Task: Create a rule from the Agile list, Priority changed -> Complete task in the project AgileEdge if Priority Cleared then Complete Task
Action: Mouse moved to (52, 80)
Screenshot: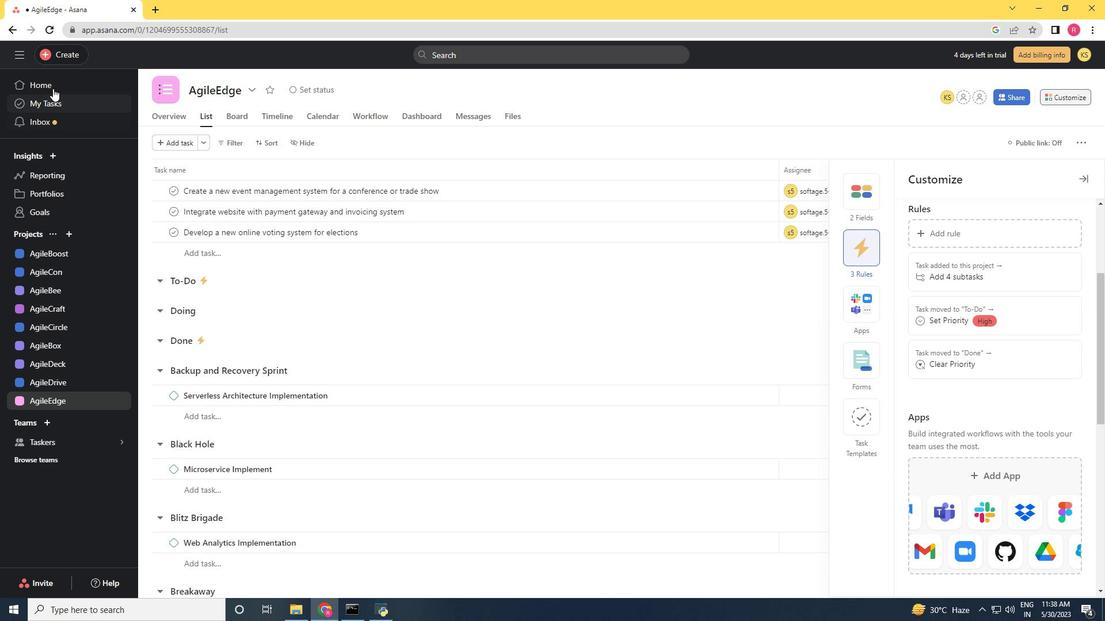 
Action: Mouse pressed left at (52, 80)
Screenshot: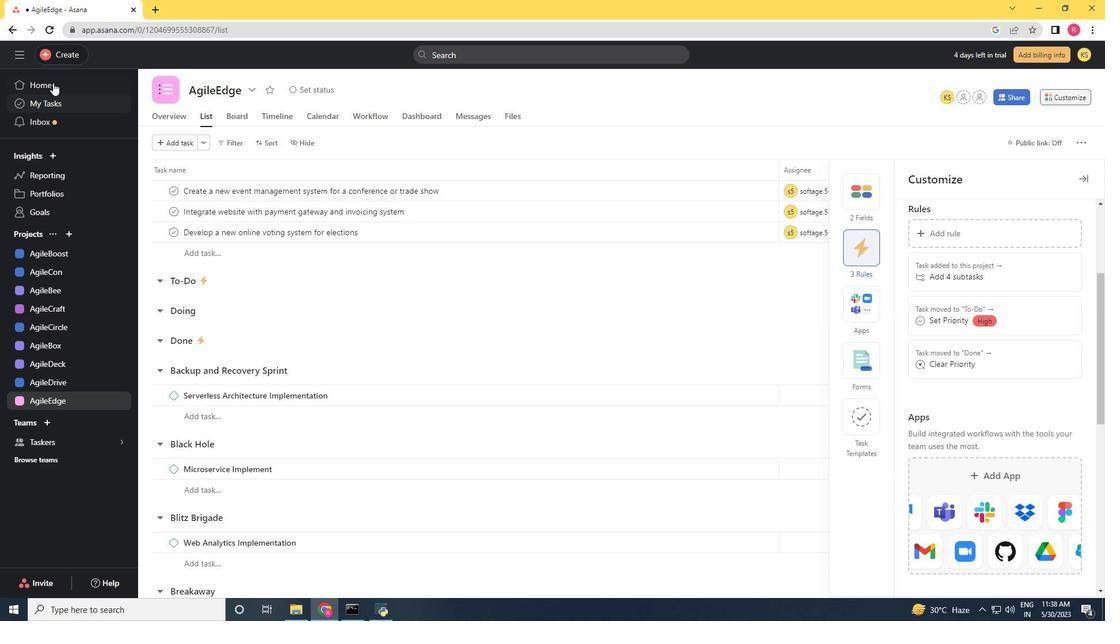 
Action: Mouse moved to (59, 401)
Screenshot: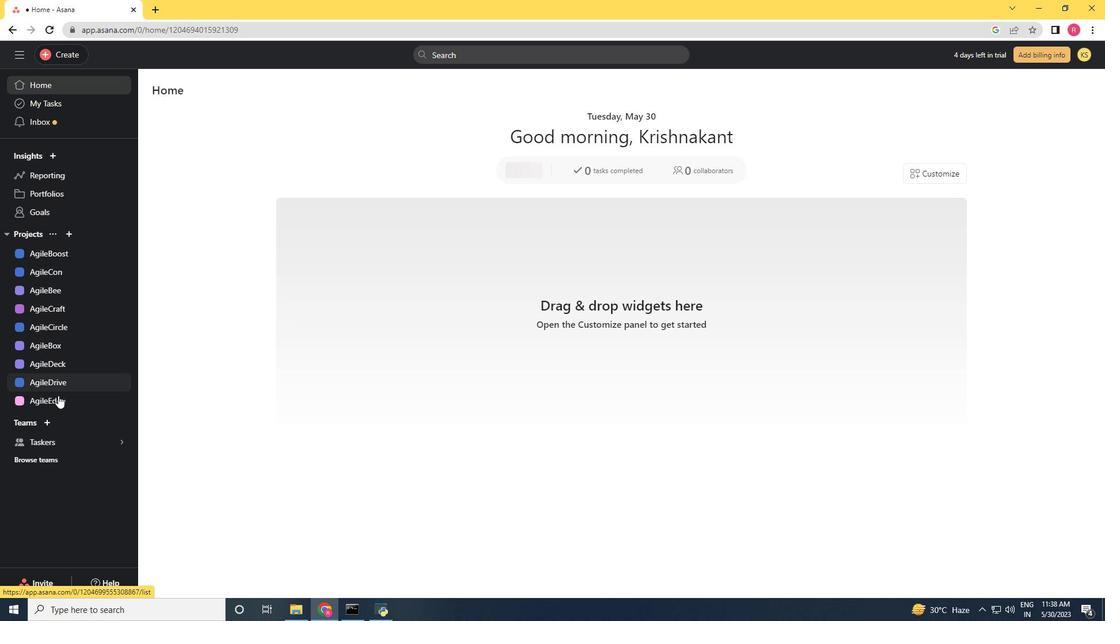 
Action: Mouse pressed left at (59, 401)
Screenshot: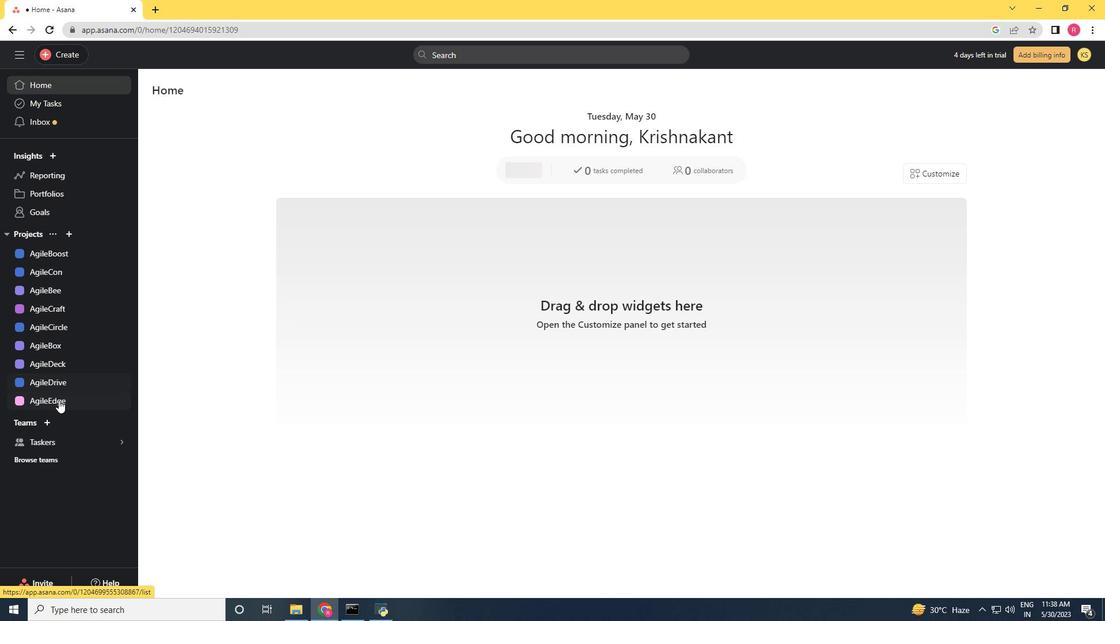 
Action: Mouse moved to (1064, 92)
Screenshot: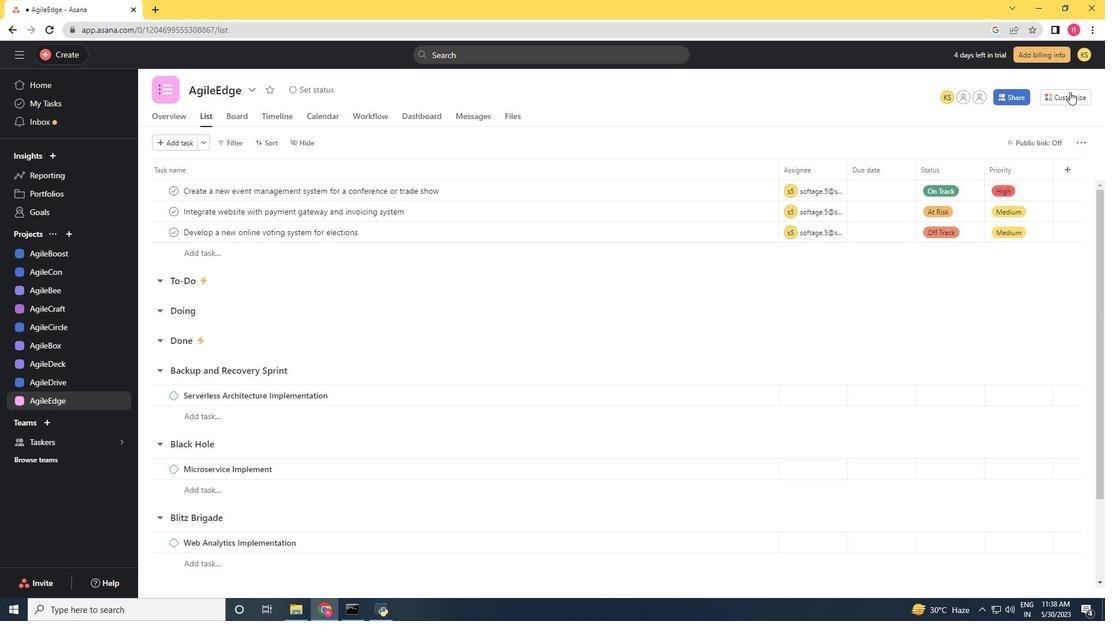 
Action: Mouse pressed left at (1064, 92)
Screenshot: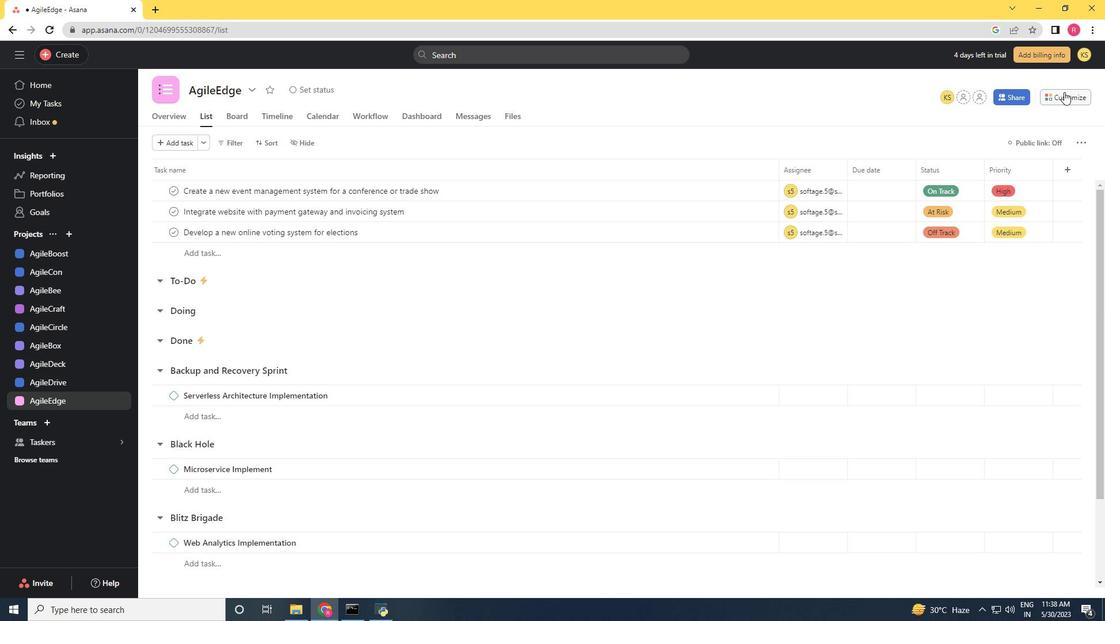 
Action: Mouse moved to (864, 270)
Screenshot: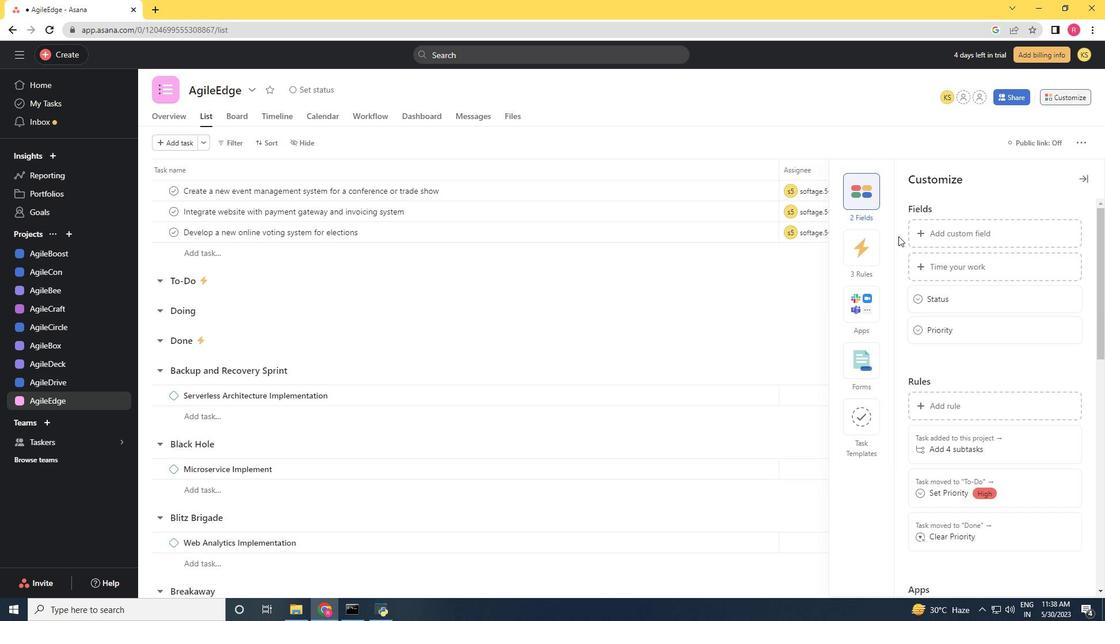 
Action: Mouse pressed left at (864, 270)
Screenshot: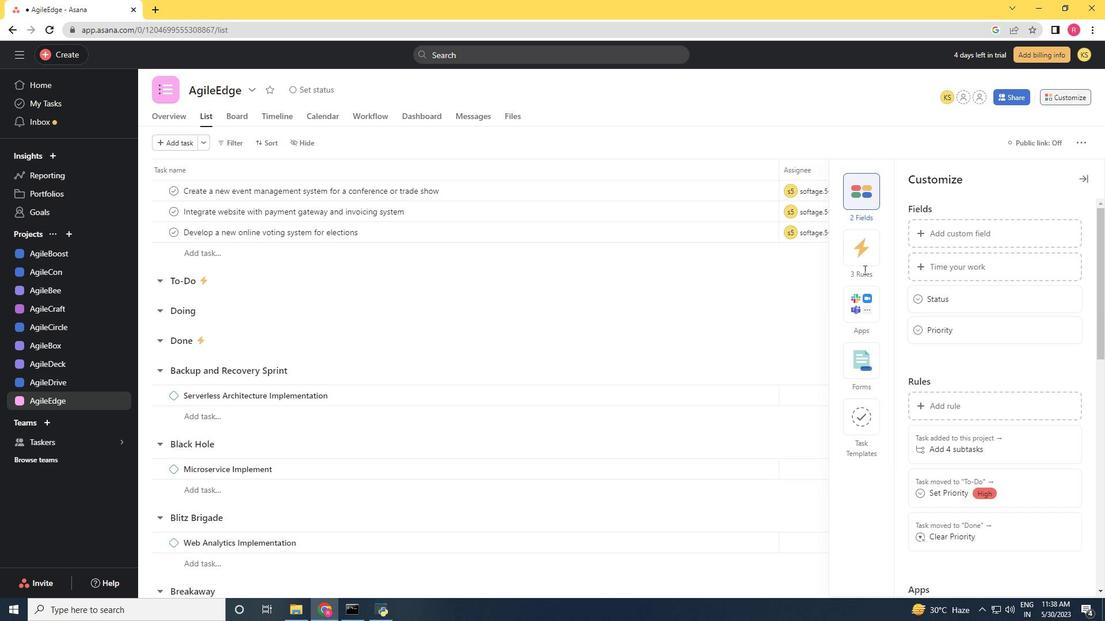 
Action: Mouse moved to (859, 253)
Screenshot: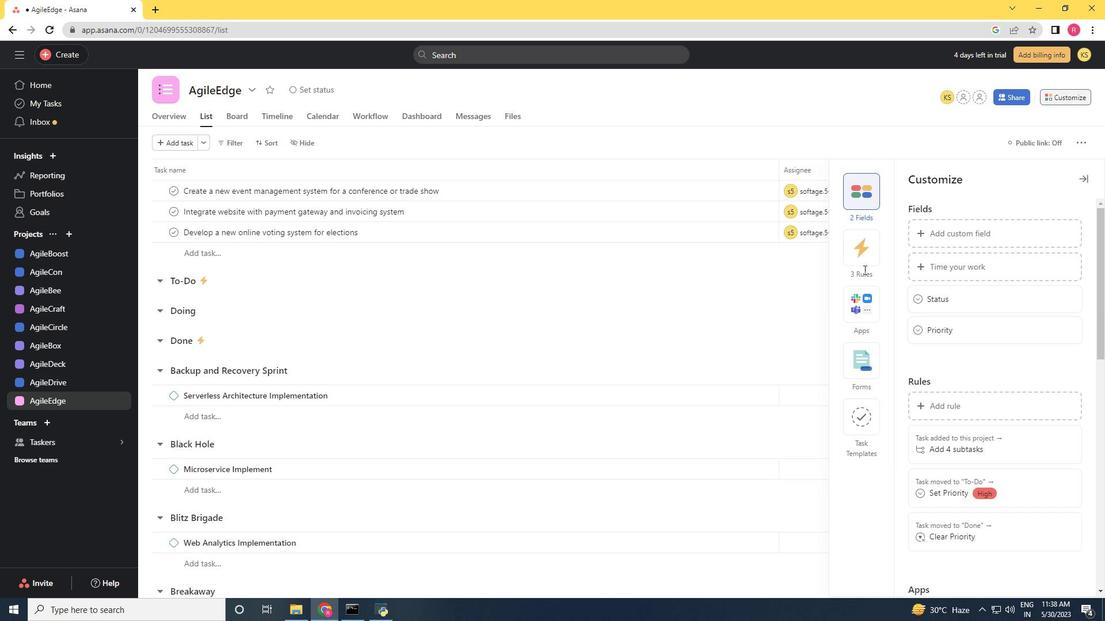 
Action: Mouse pressed left at (859, 253)
Screenshot: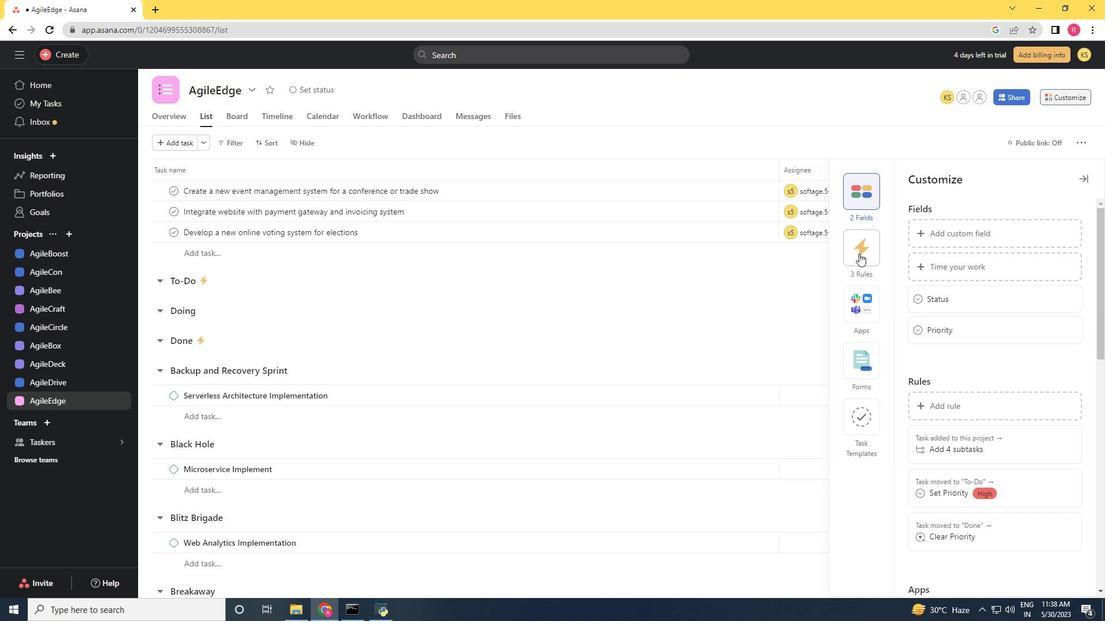 
Action: Mouse moved to (928, 230)
Screenshot: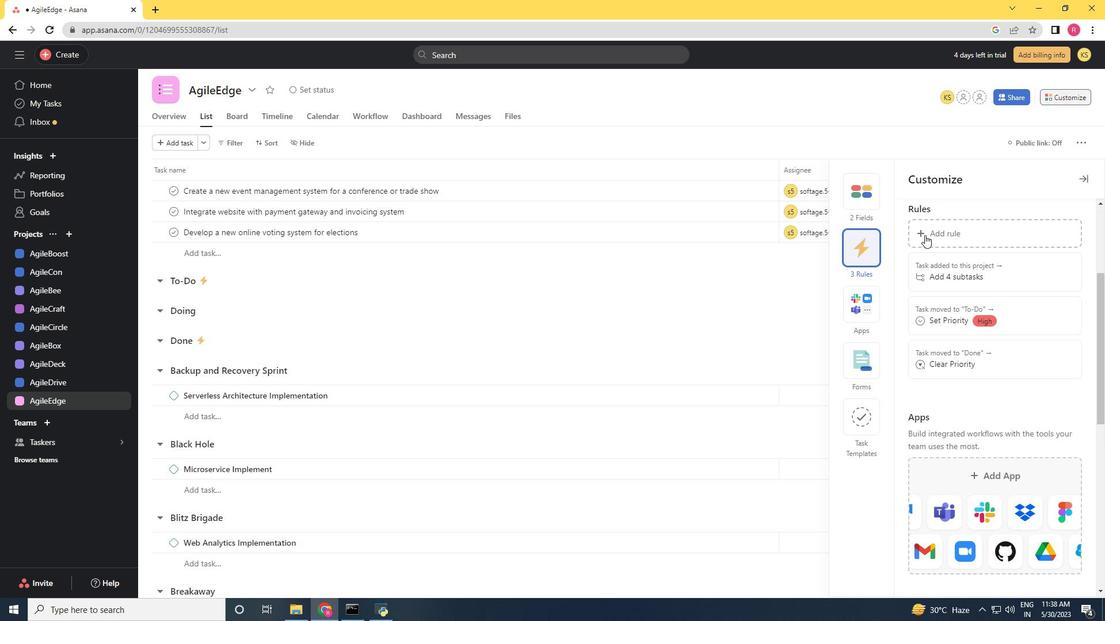 
Action: Mouse pressed left at (928, 230)
Screenshot: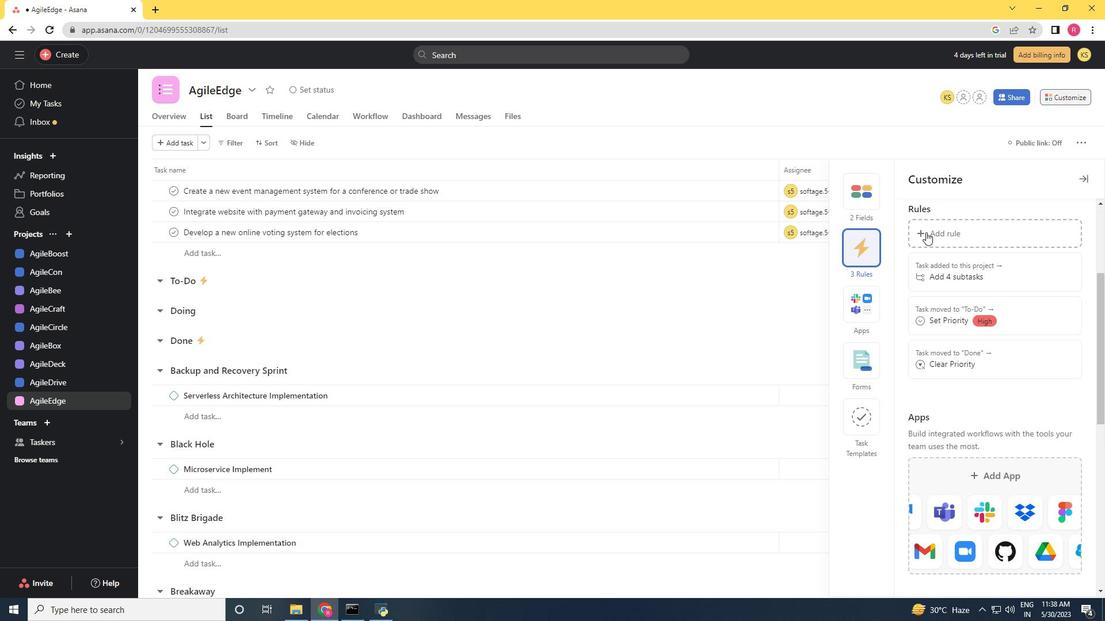 
Action: Mouse moved to (230, 171)
Screenshot: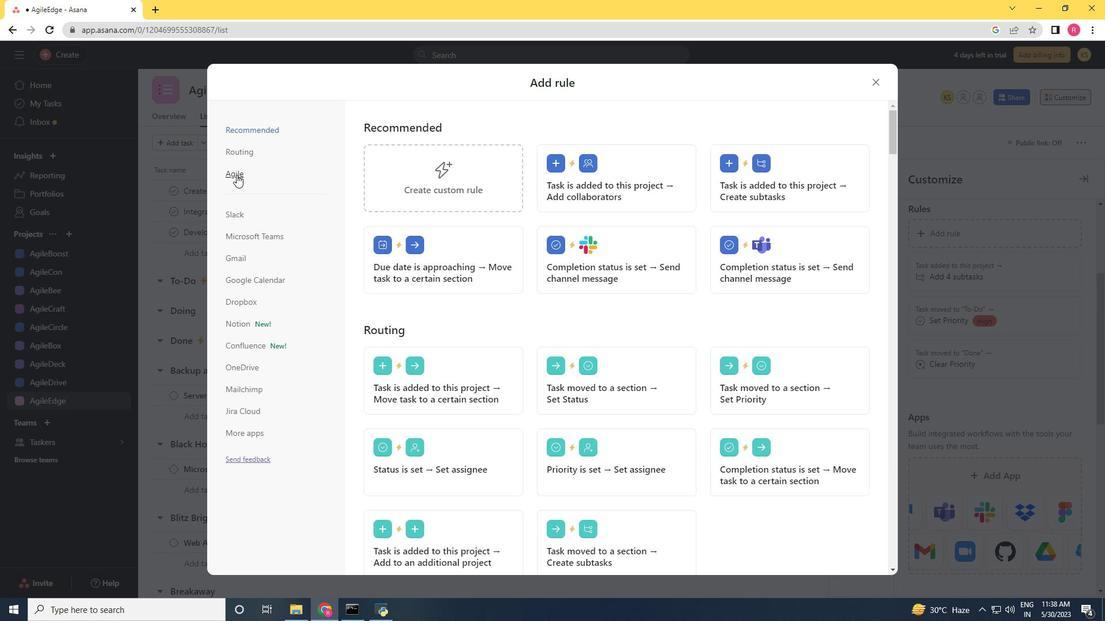 
Action: Mouse pressed left at (230, 171)
Screenshot: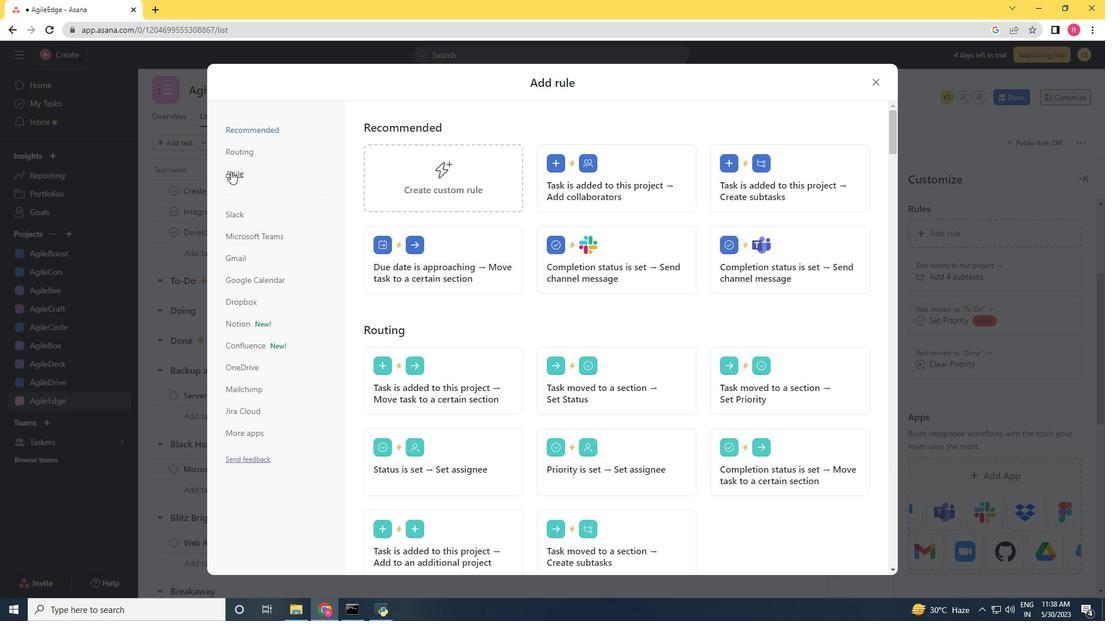 
Action: Mouse moved to (659, 184)
Screenshot: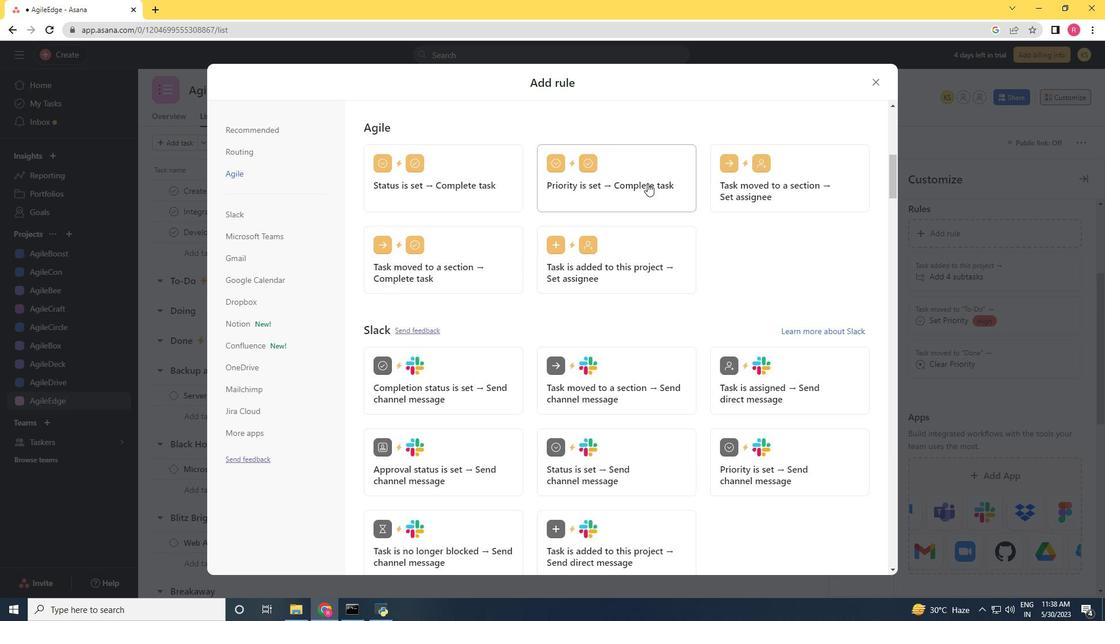 
Action: Mouse pressed left at (659, 184)
Screenshot: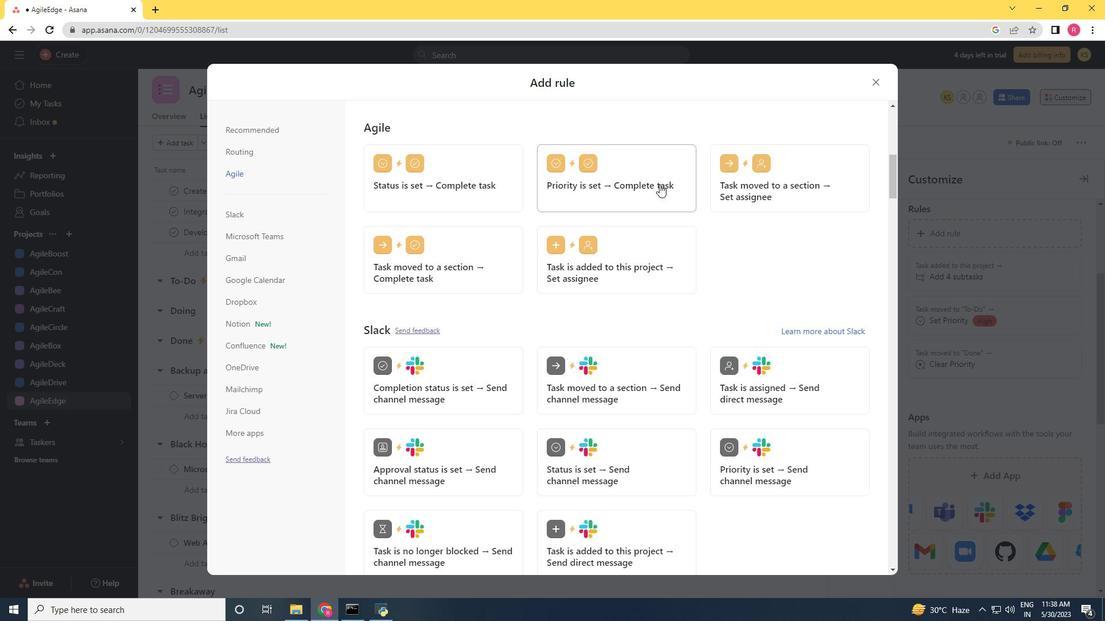 
Action: Mouse moved to (800, 196)
Screenshot: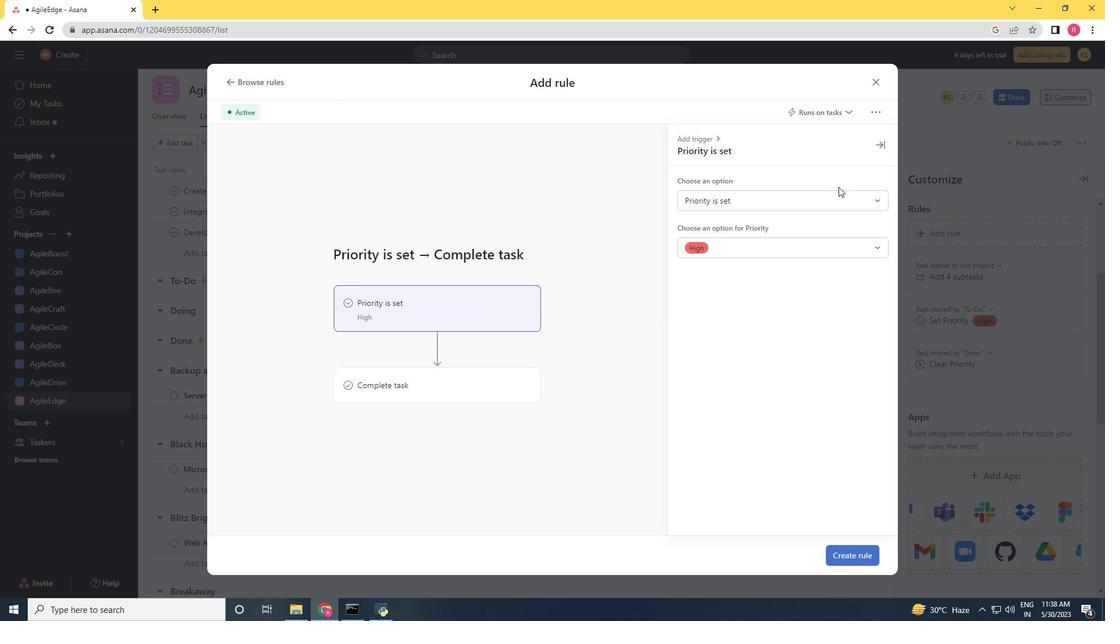 
Action: Mouse pressed left at (800, 196)
Screenshot: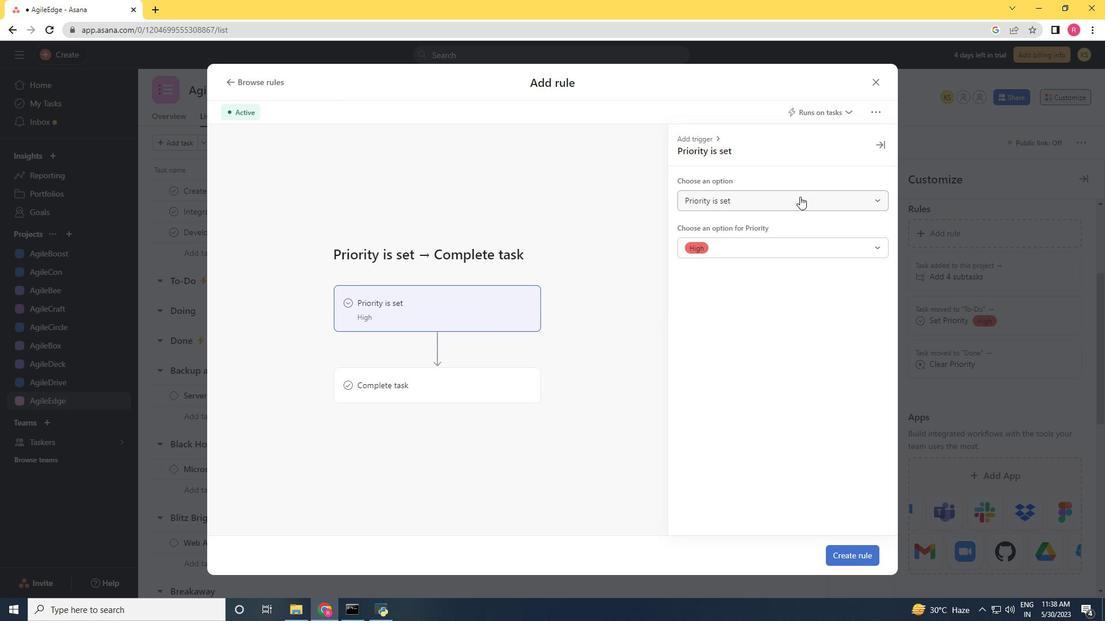 
Action: Mouse moved to (757, 247)
Screenshot: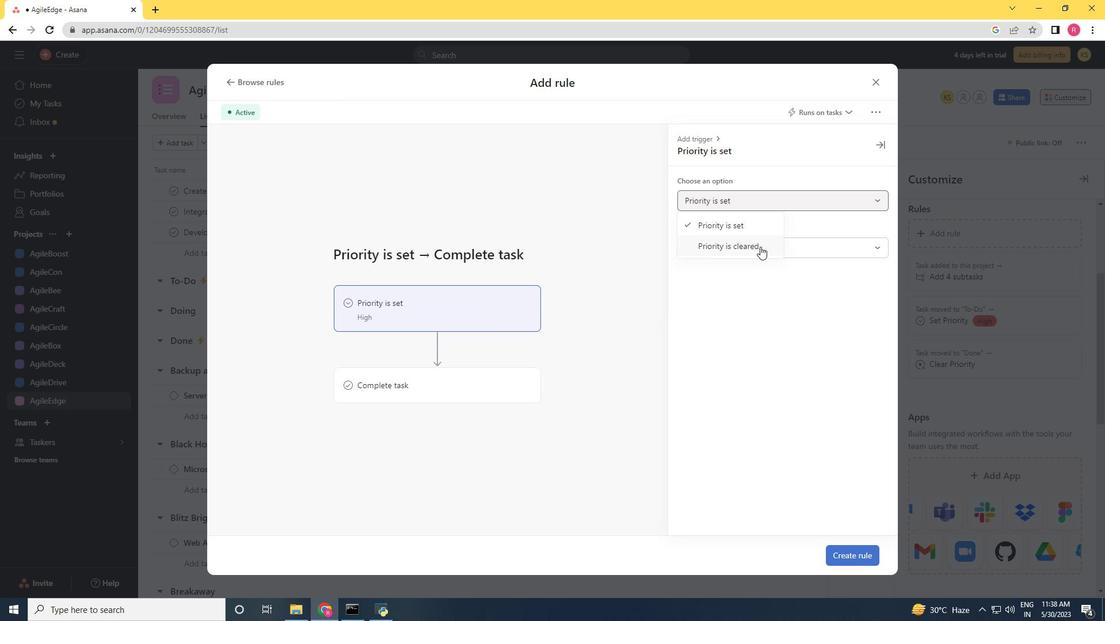 
Action: Mouse pressed left at (757, 247)
Screenshot: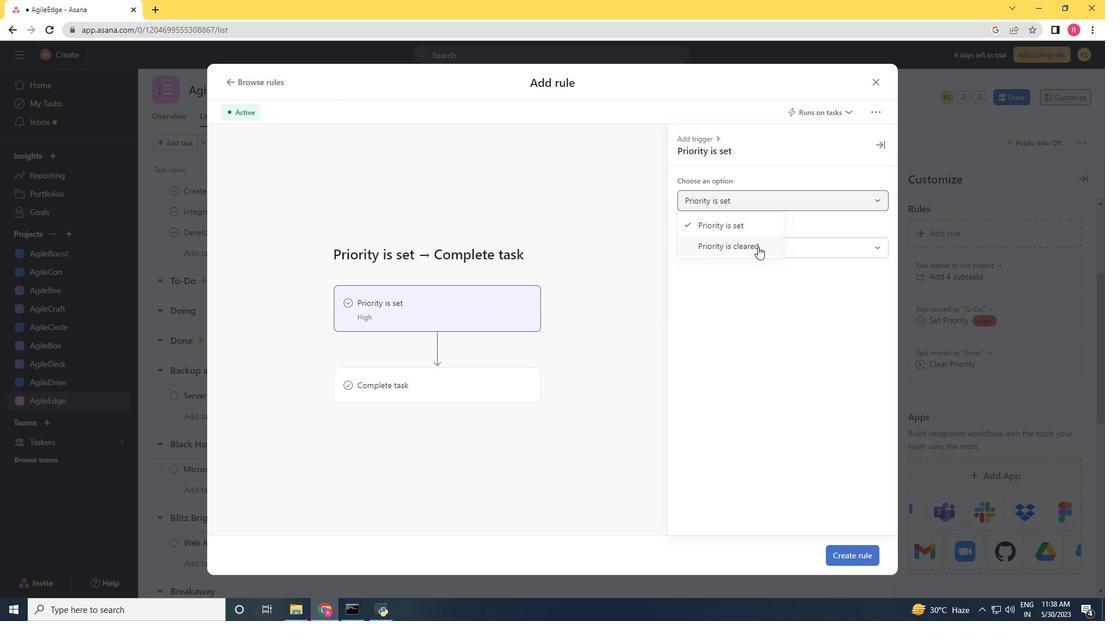 
Action: Mouse moved to (467, 369)
Screenshot: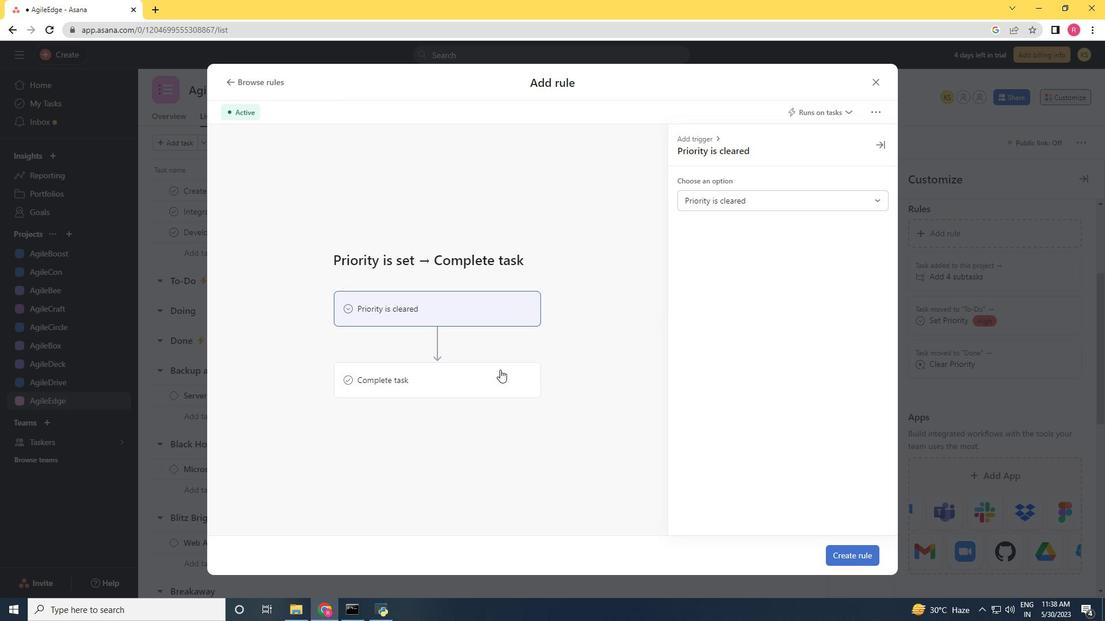 
Action: Mouse pressed left at (467, 369)
Screenshot: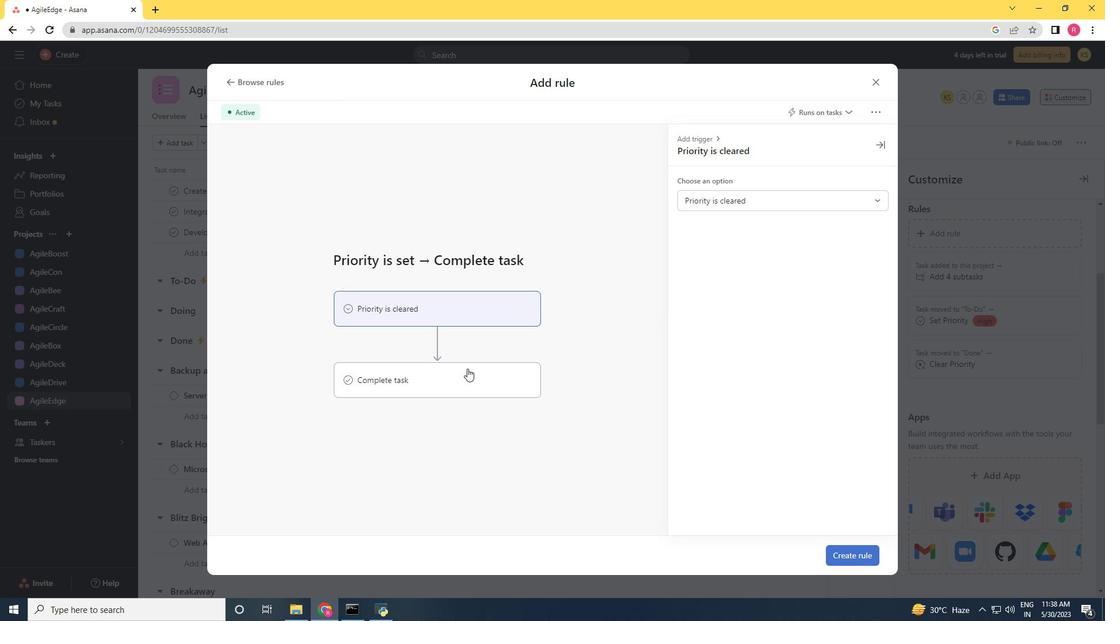 
Action: Mouse moved to (723, 198)
Screenshot: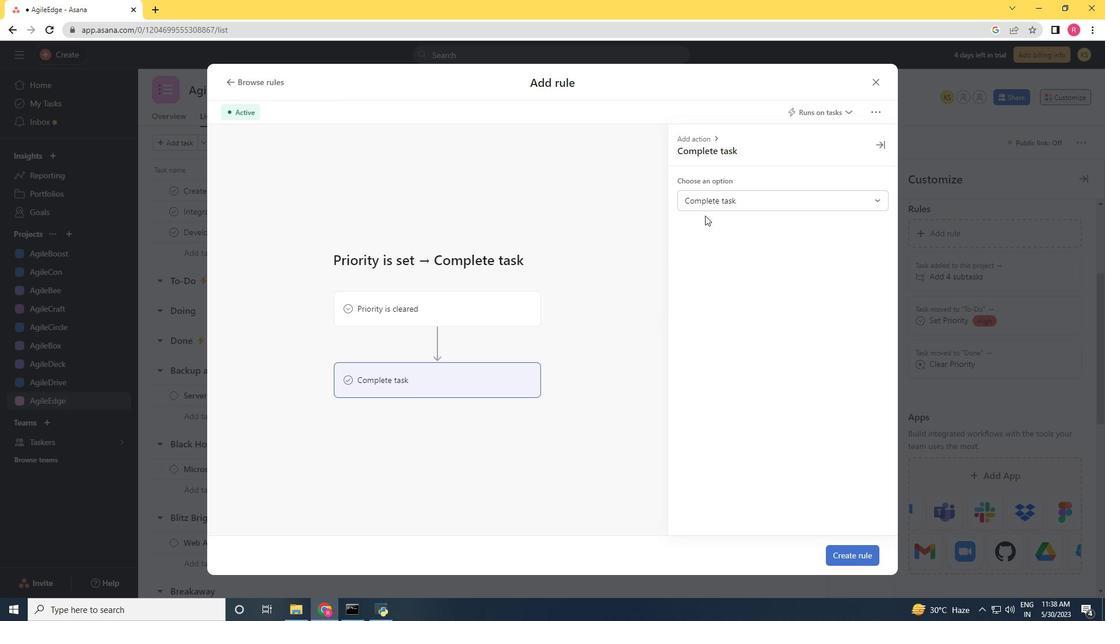 
Action: Mouse pressed left at (723, 198)
Screenshot: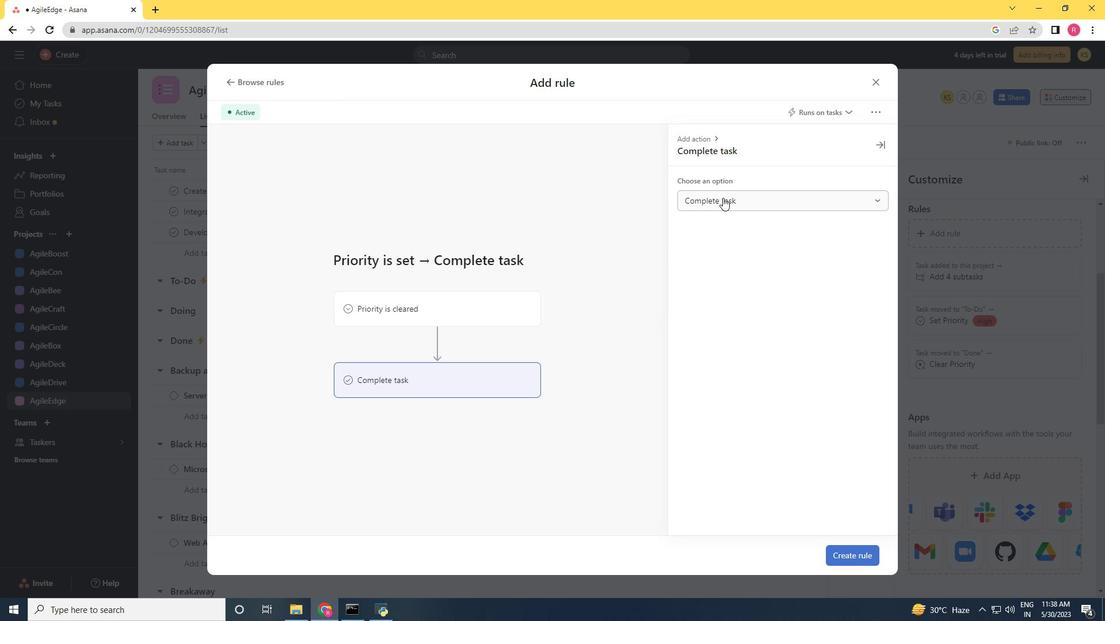 
Action: Mouse moved to (724, 232)
Screenshot: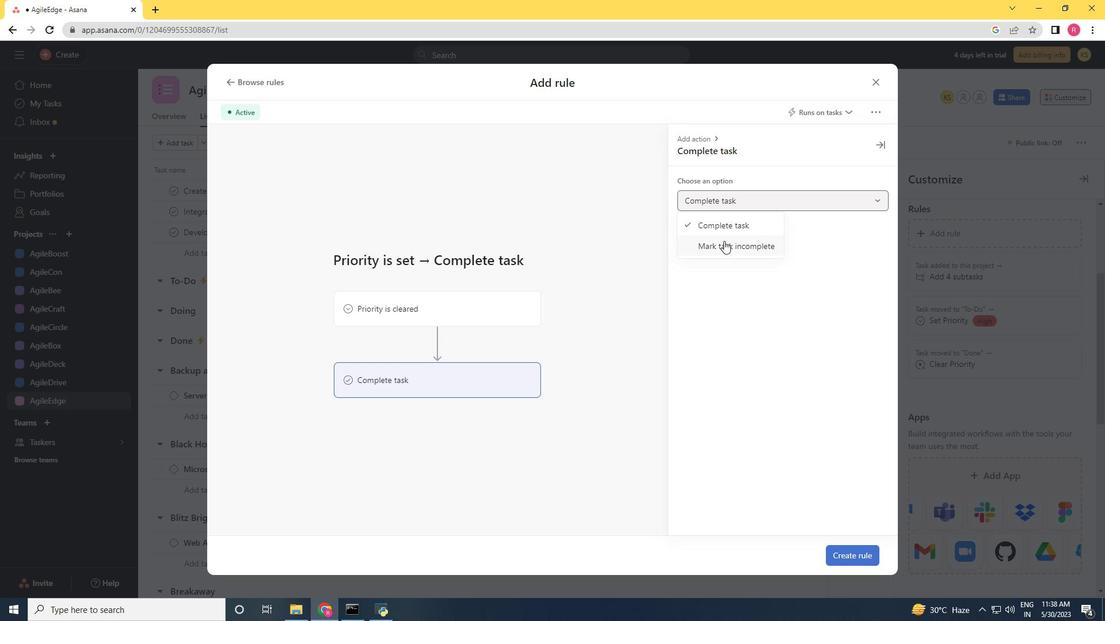 
Action: Mouse pressed left at (724, 232)
Screenshot: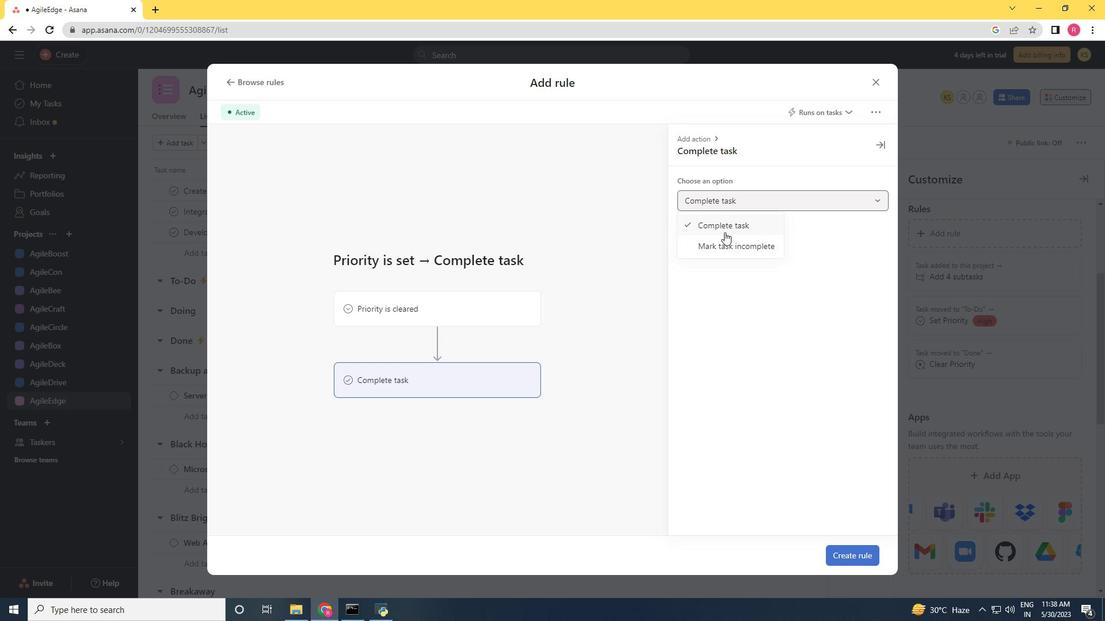 
Action: Mouse moved to (848, 563)
Screenshot: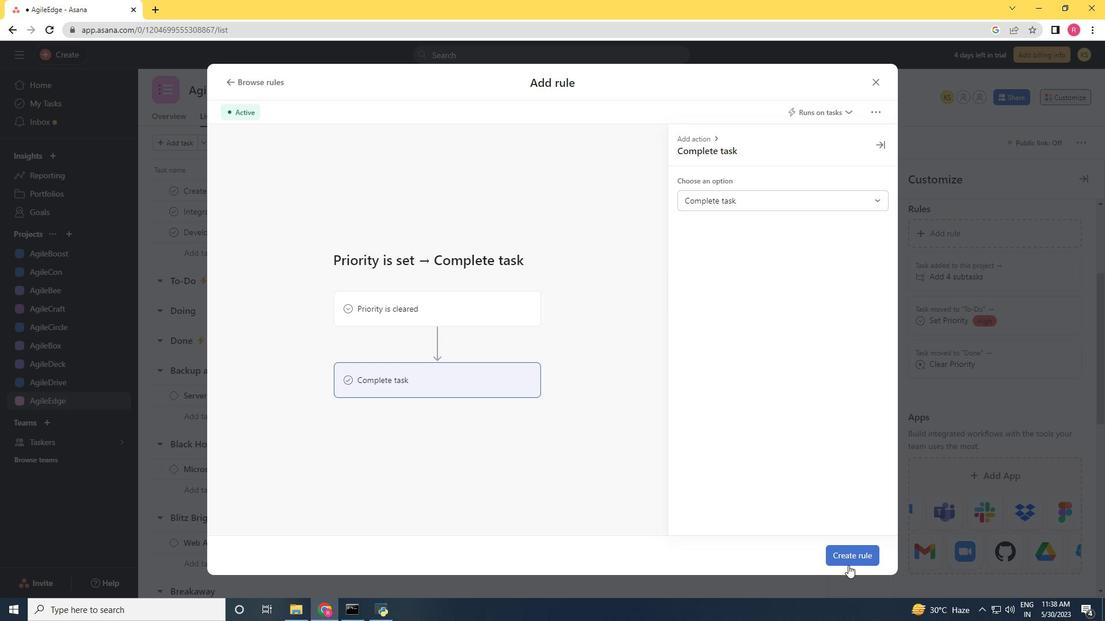 
Action: Mouse pressed left at (848, 563)
Screenshot: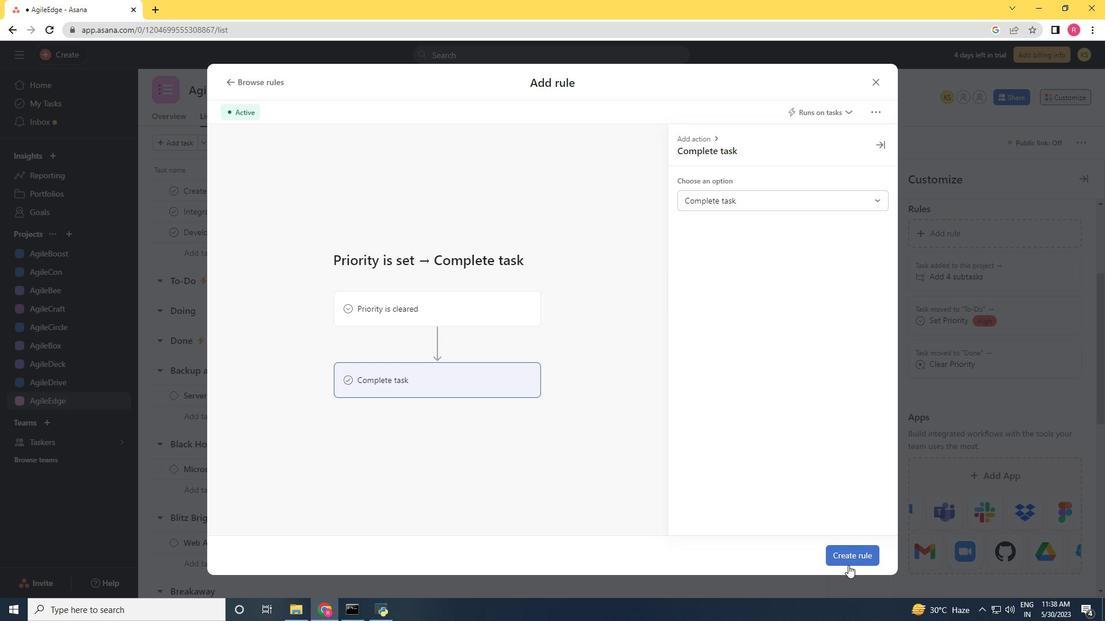
Action: Mouse moved to (830, 506)
Screenshot: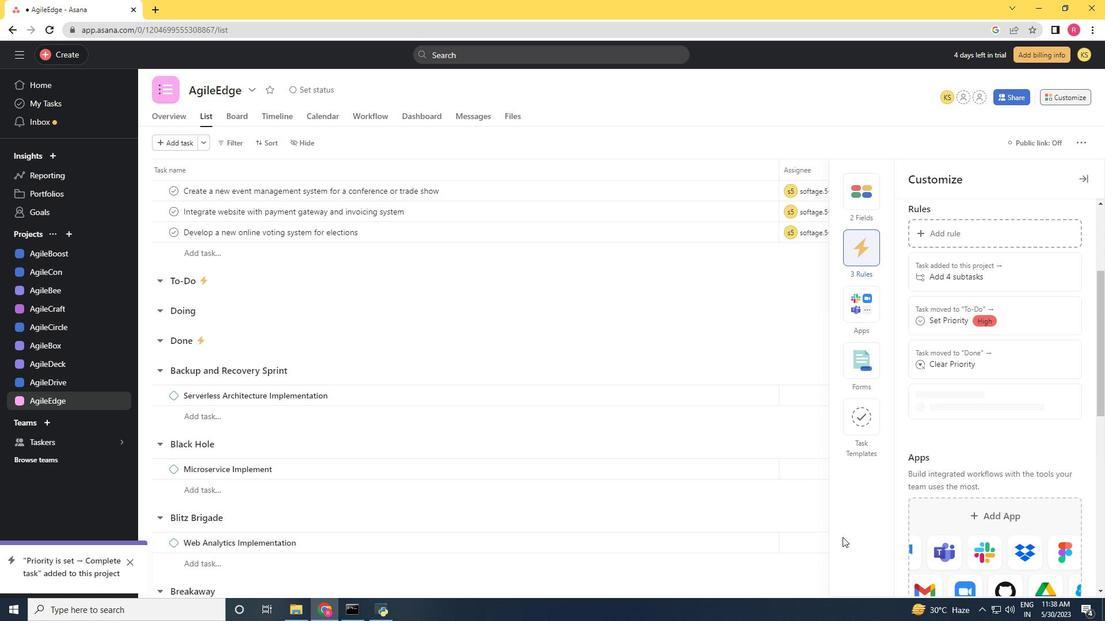 
